 Task: In the Contact  Sophia.Moore@valeo.com, Log Linkedin Message with description: 'Sent a LinkedIn message to a potential buyer offering a personalized solution.'; Add date: '4 September, 2023', attach the document: Project_plan.docx. Logged in from softage.10@softage.net
Action: Mouse moved to (66, 64)
Screenshot: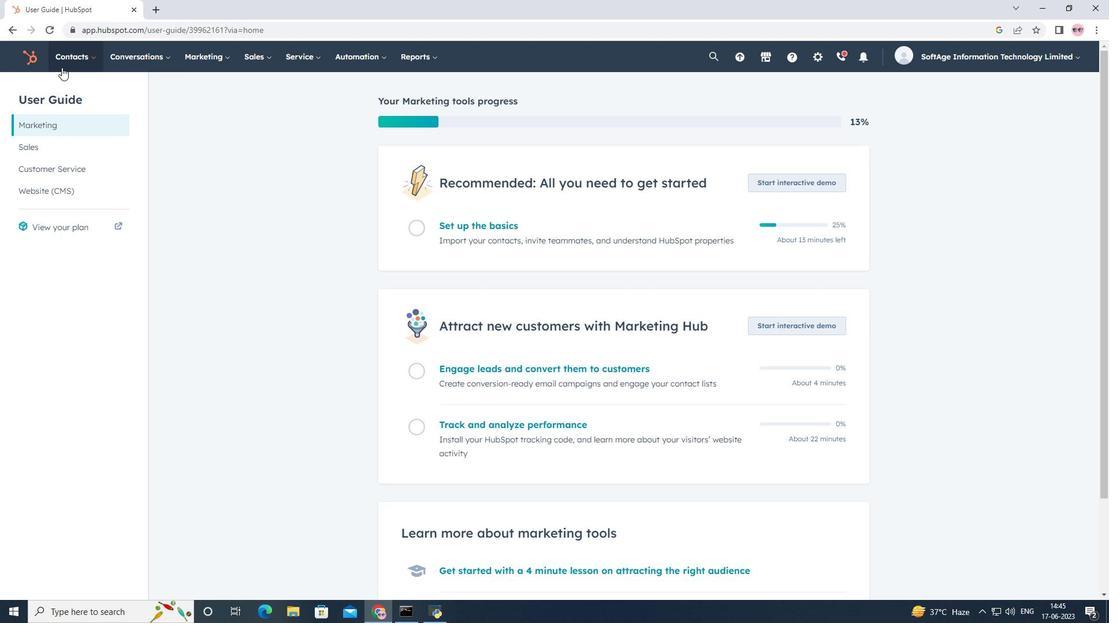 
Action: Mouse pressed left at (66, 64)
Screenshot: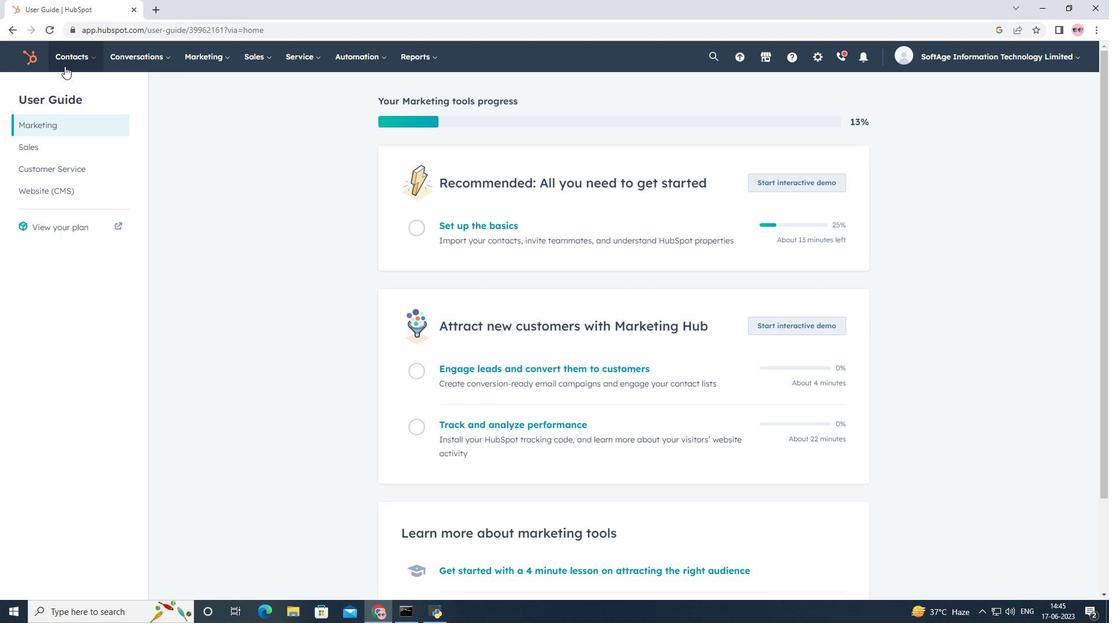 
Action: Mouse moved to (82, 85)
Screenshot: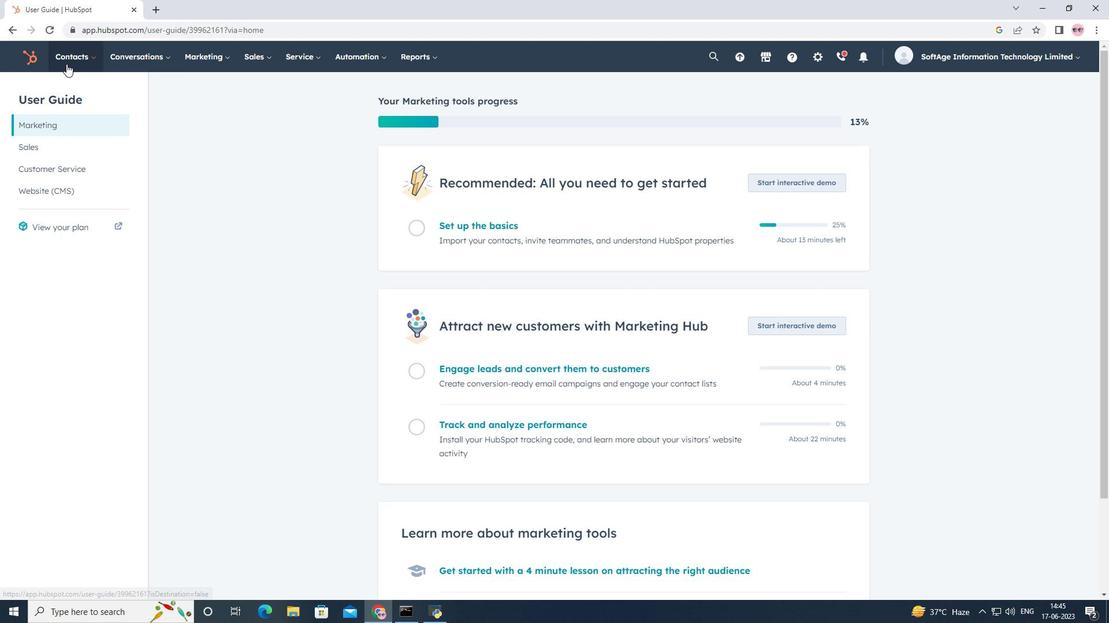 
Action: Mouse pressed left at (82, 85)
Screenshot: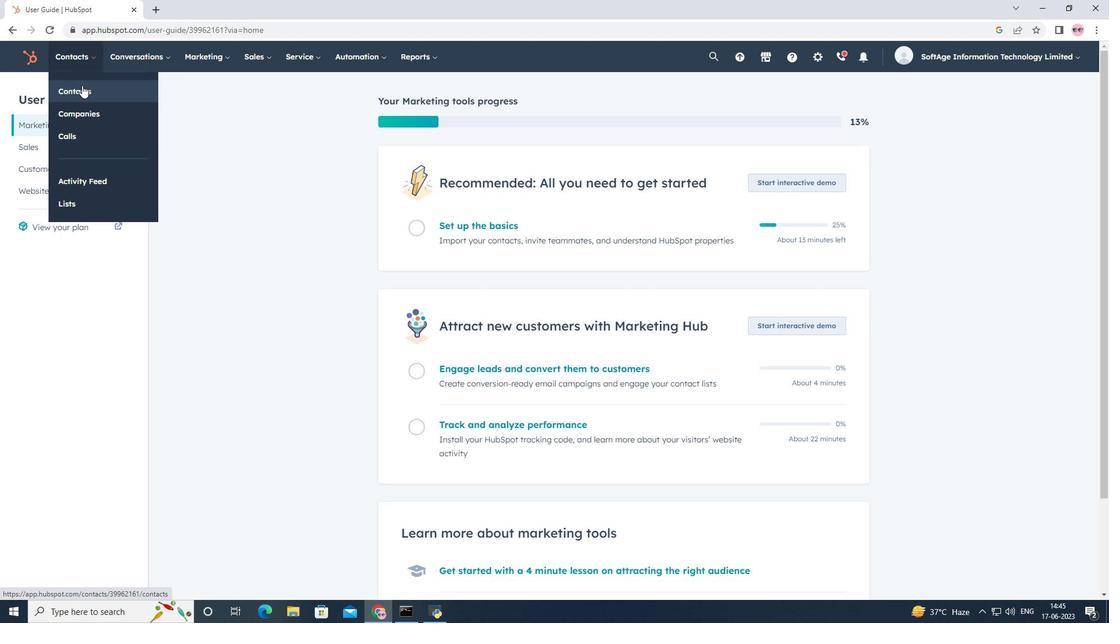 
Action: Mouse moved to (108, 188)
Screenshot: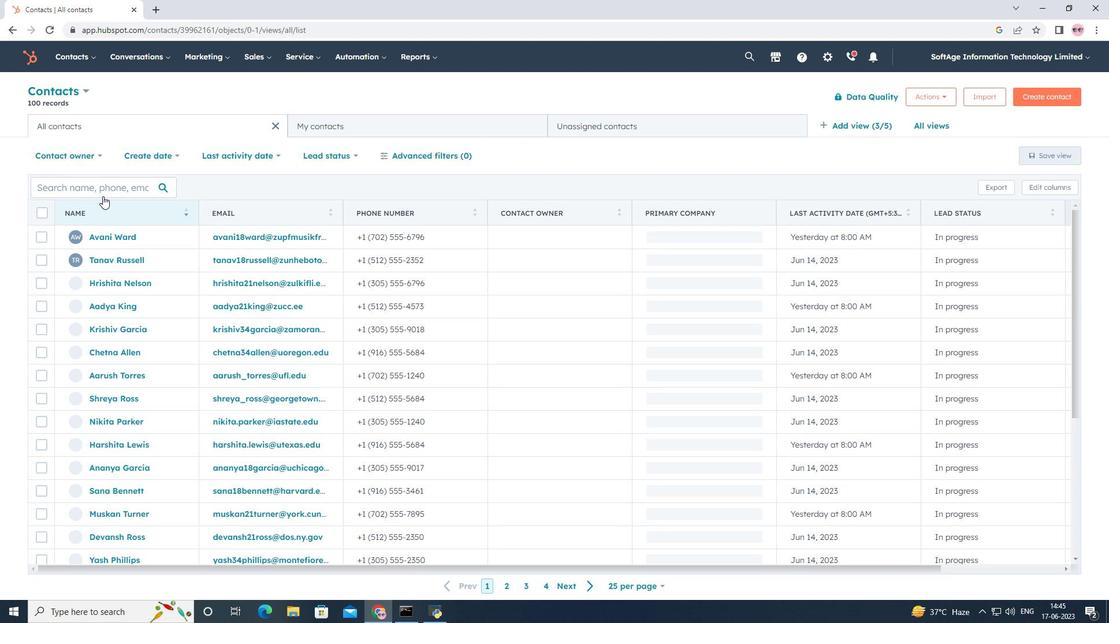
Action: Mouse pressed left at (108, 188)
Screenshot: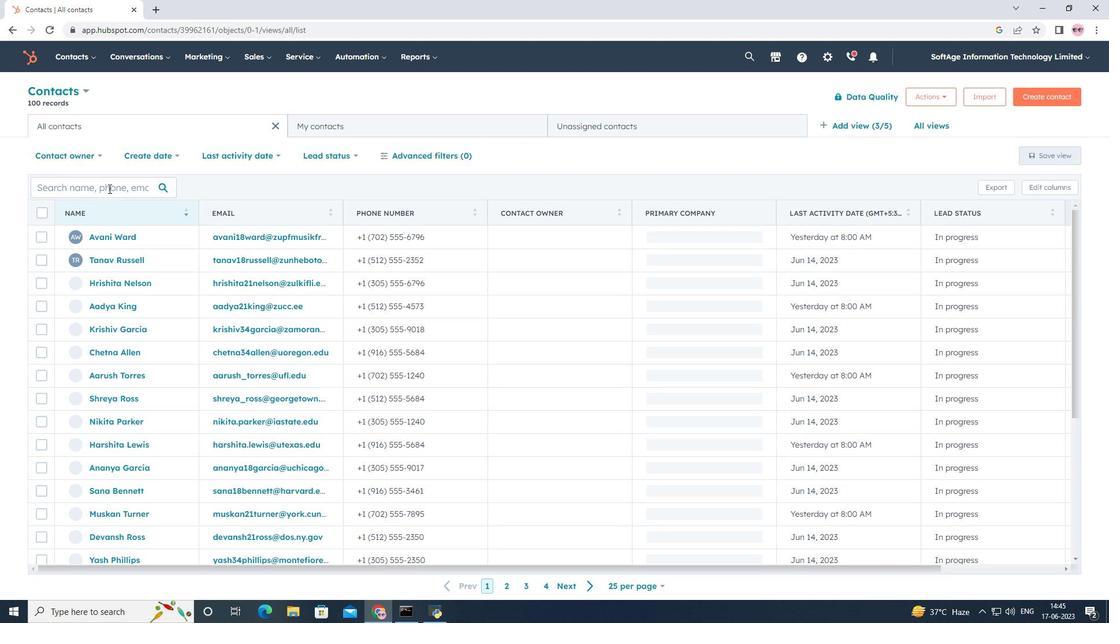 
Action: Key pressed <Key.shift>Sophia<Key.space><Key.backspace>.<Key.shift>Ma<Key.backspace>oore<Key.shift>@valeo.com
Screenshot: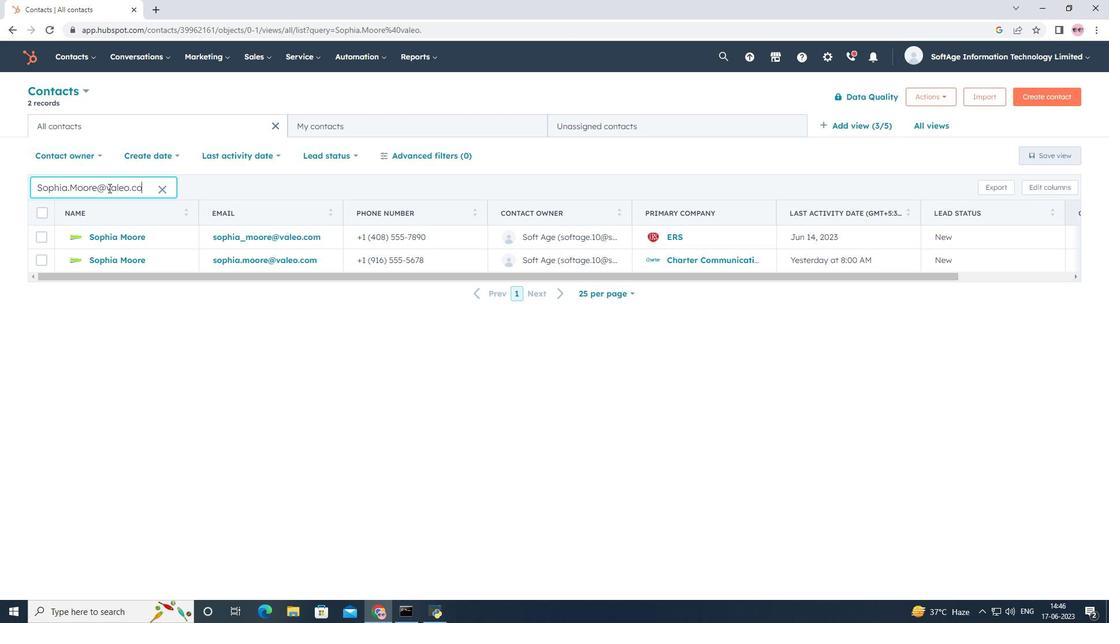 
Action: Mouse moved to (120, 262)
Screenshot: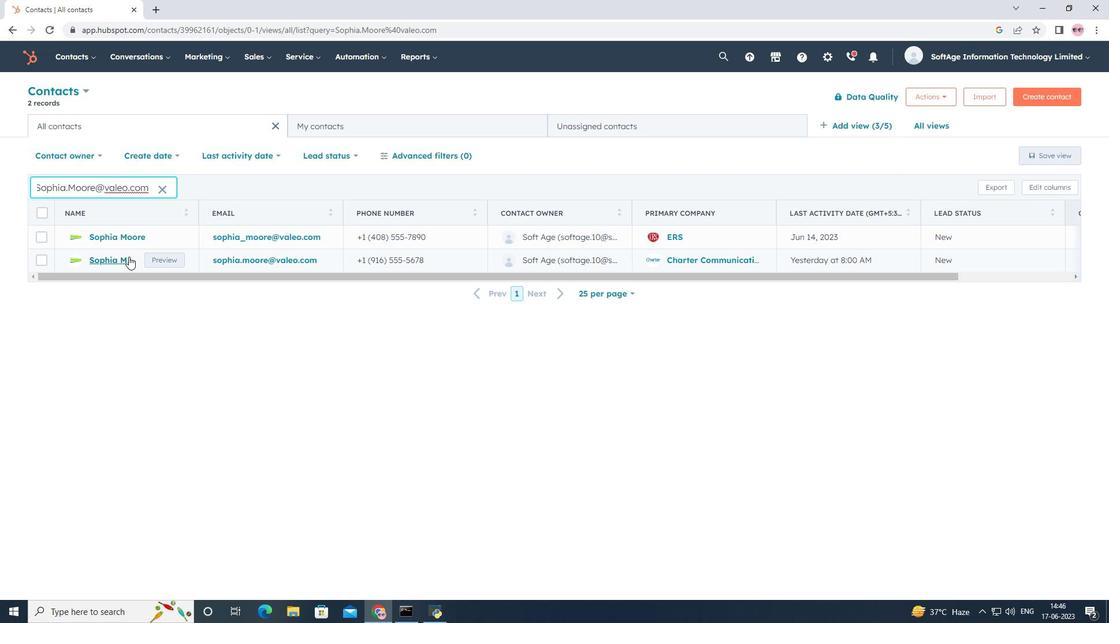 
Action: Mouse pressed left at (120, 262)
Screenshot: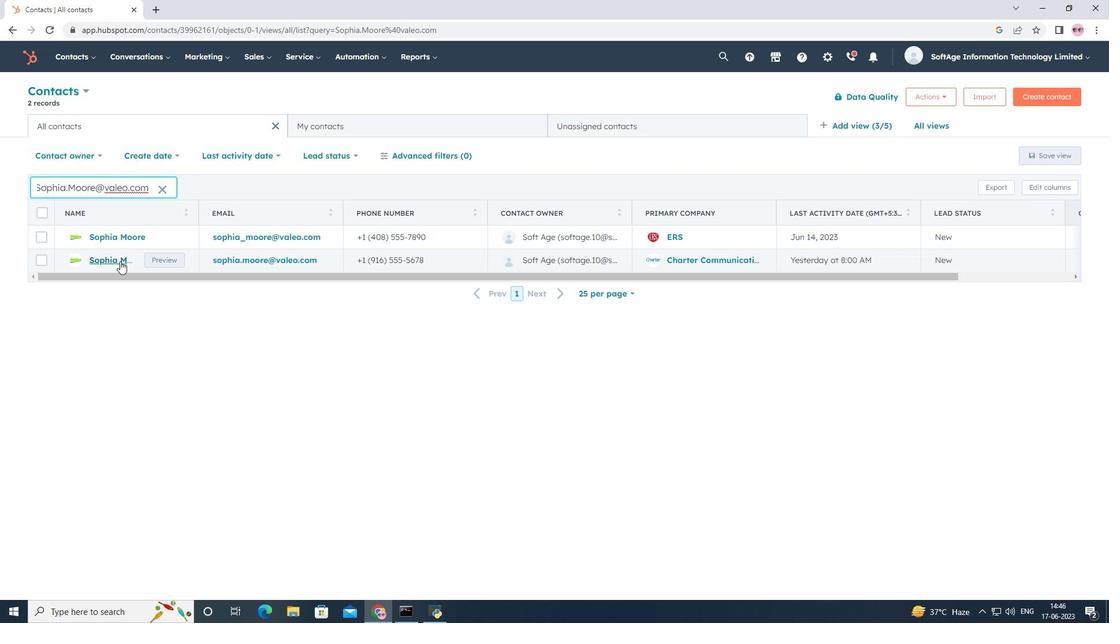
Action: Mouse moved to (227, 194)
Screenshot: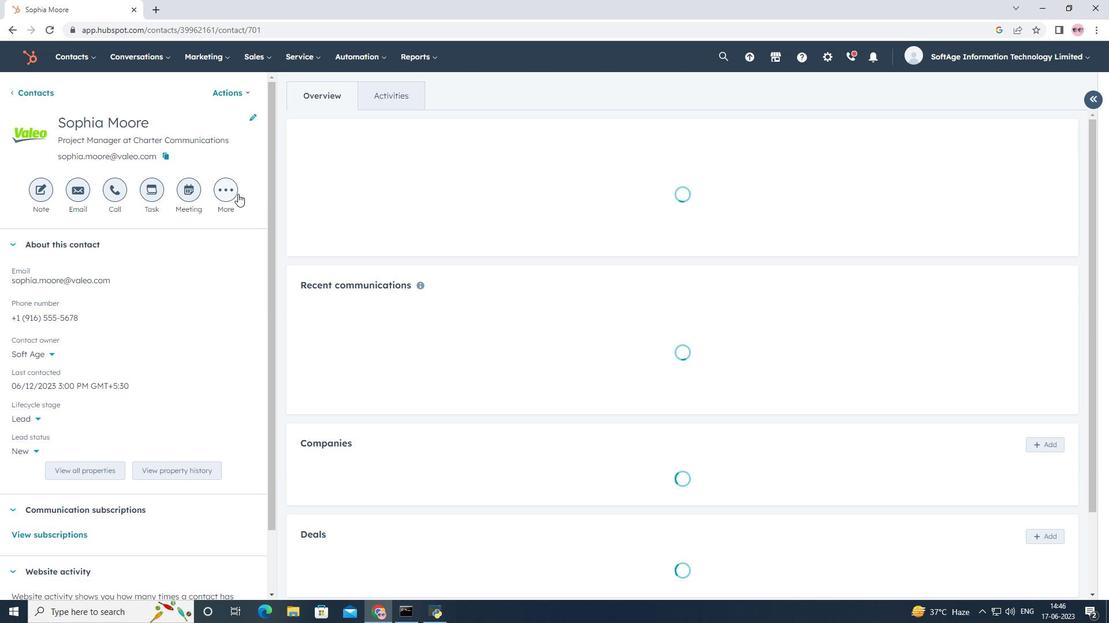 
Action: Mouse pressed left at (227, 194)
Screenshot: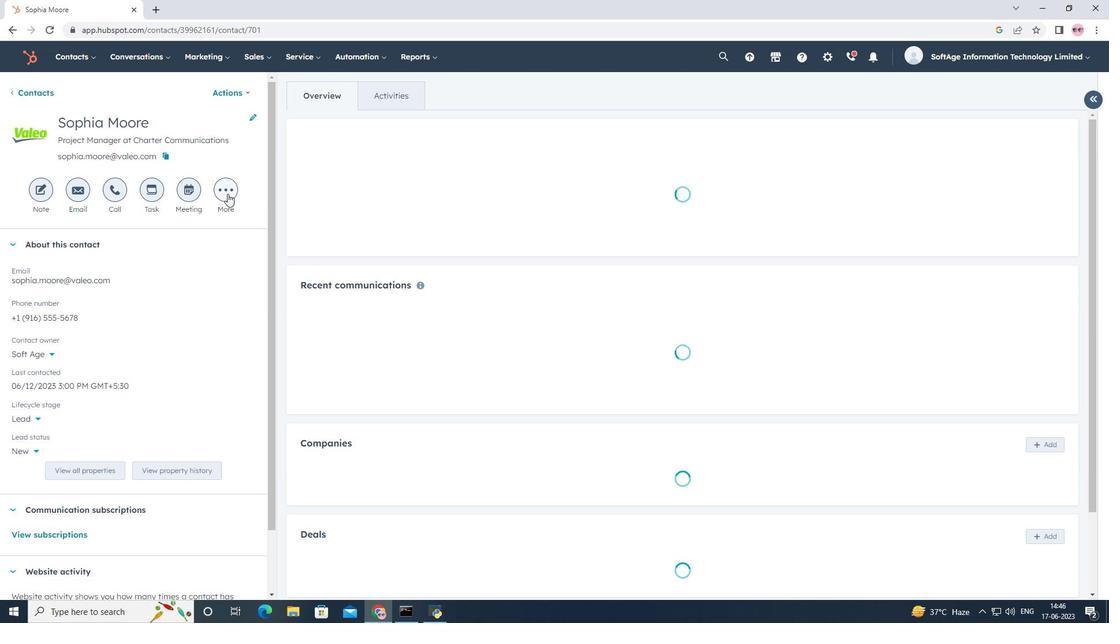 
Action: Mouse moved to (238, 234)
Screenshot: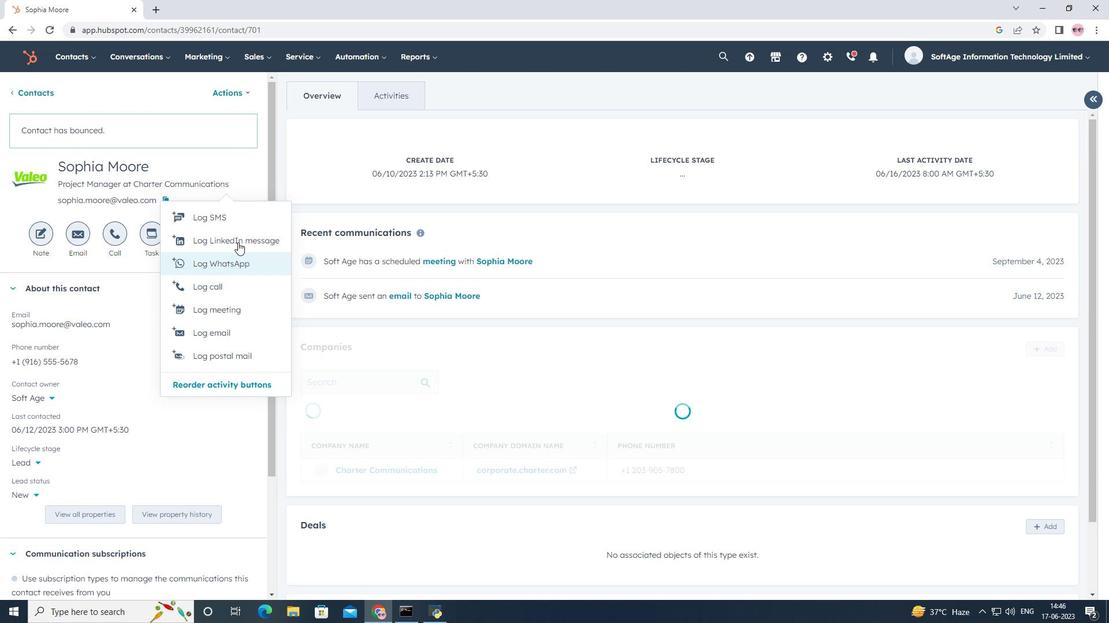 
Action: Mouse pressed left at (238, 234)
Screenshot: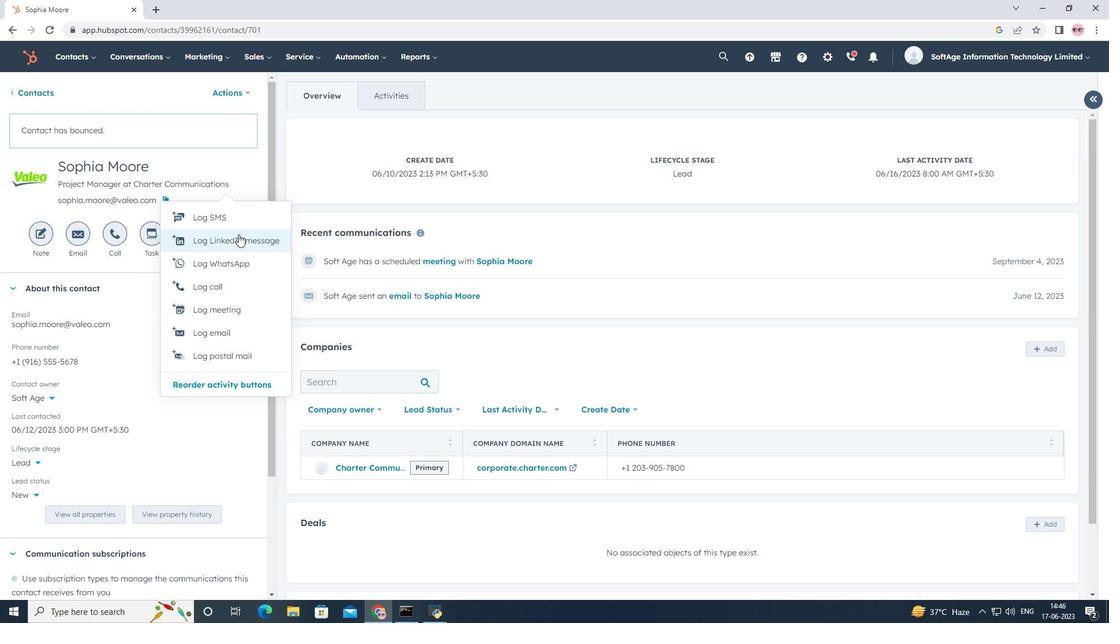 
Action: Mouse moved to (225, 244)
Screenshot: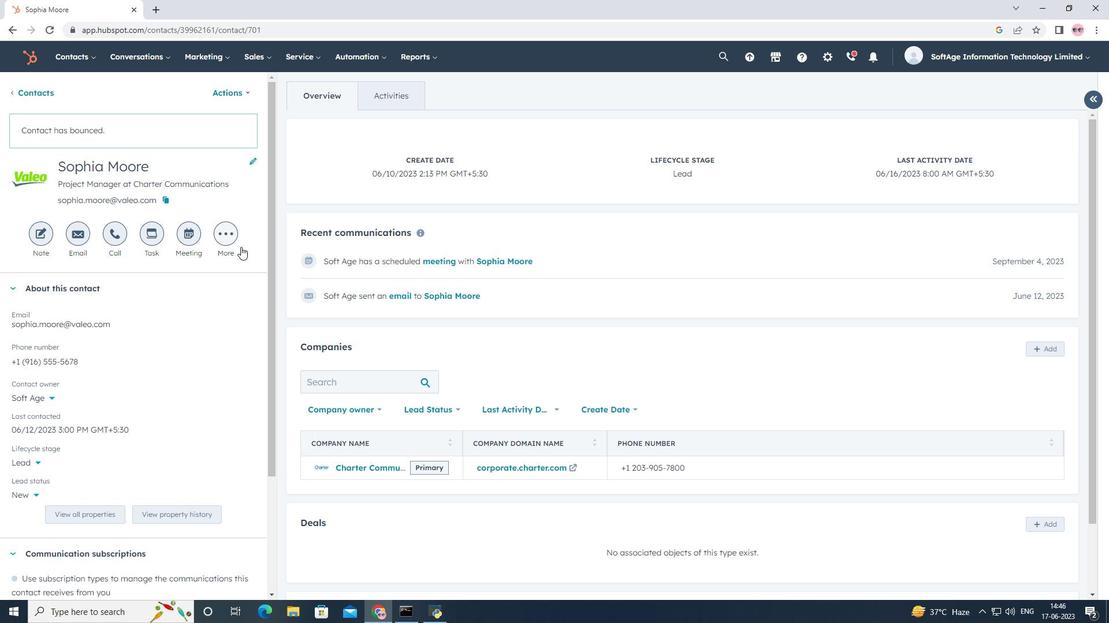 
Action: Mouse pressed left at (225, 244)
Screenshot: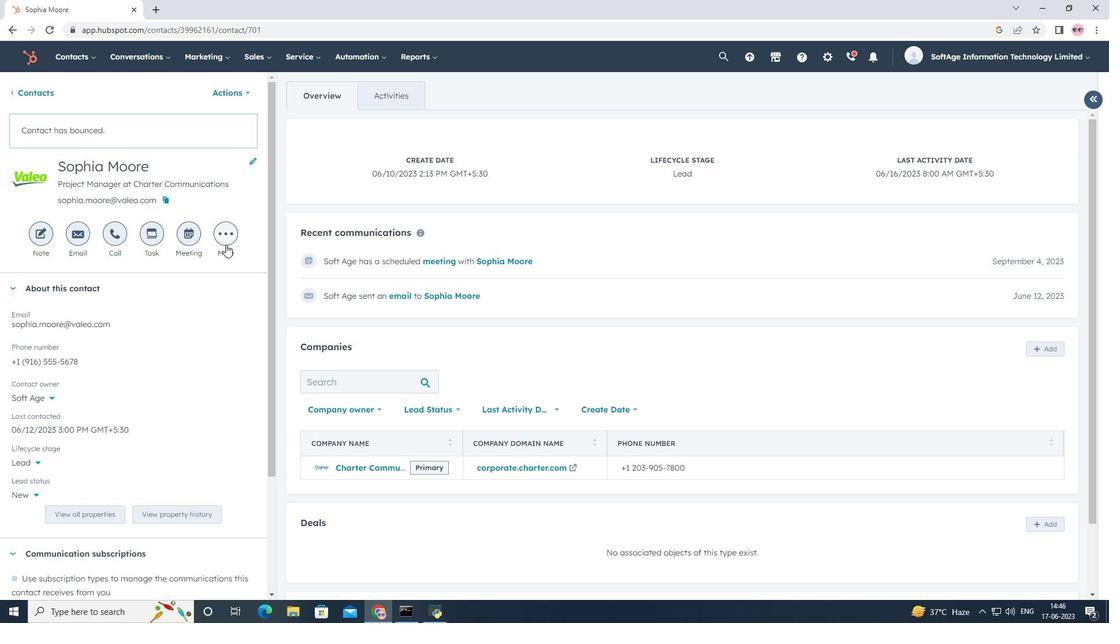 
Action: Mouse moved to (223, 279)
Screenshot: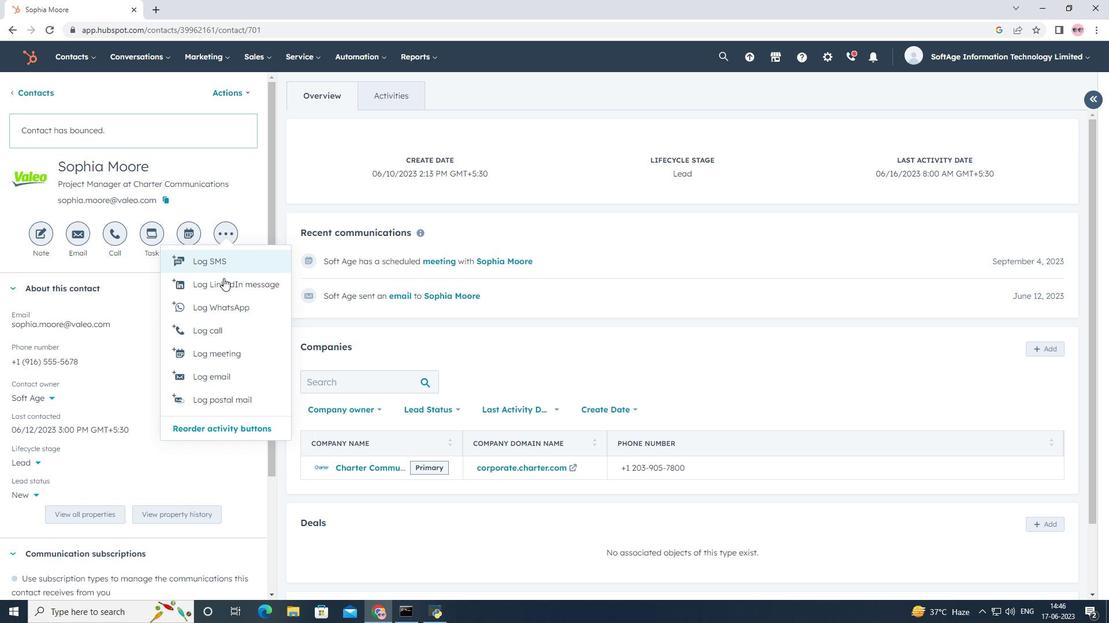 
Action: Mouse pressed left at (223, 279)
Screenshot: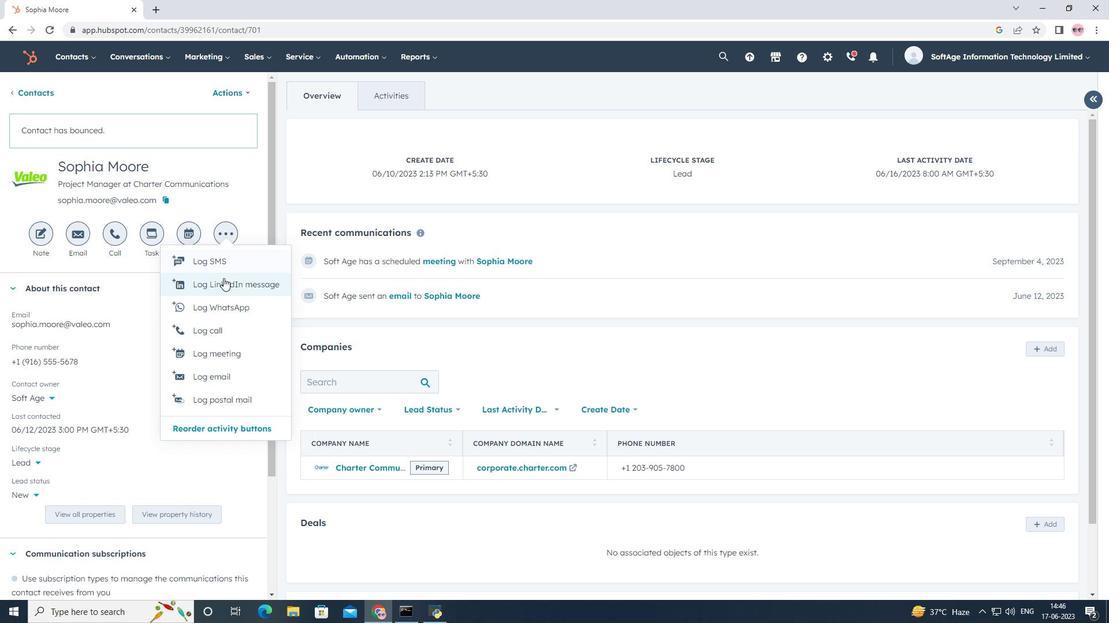 
Action: Mouse moved to (700, 441)
Screenshot: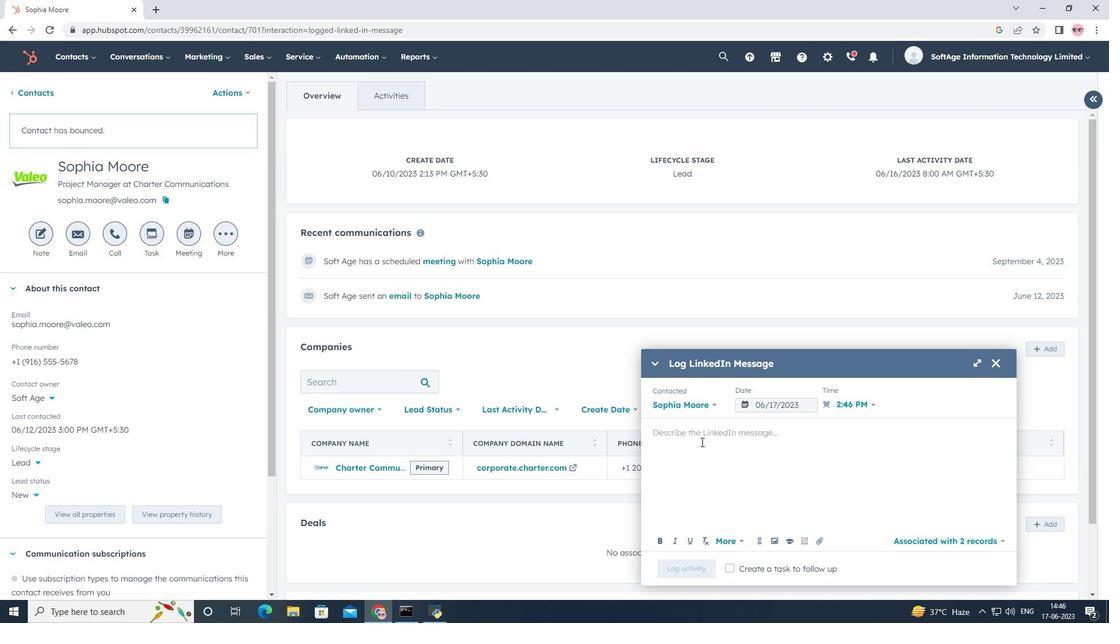 
Action: Mouse pressed left at (700, 441)
Screenshot: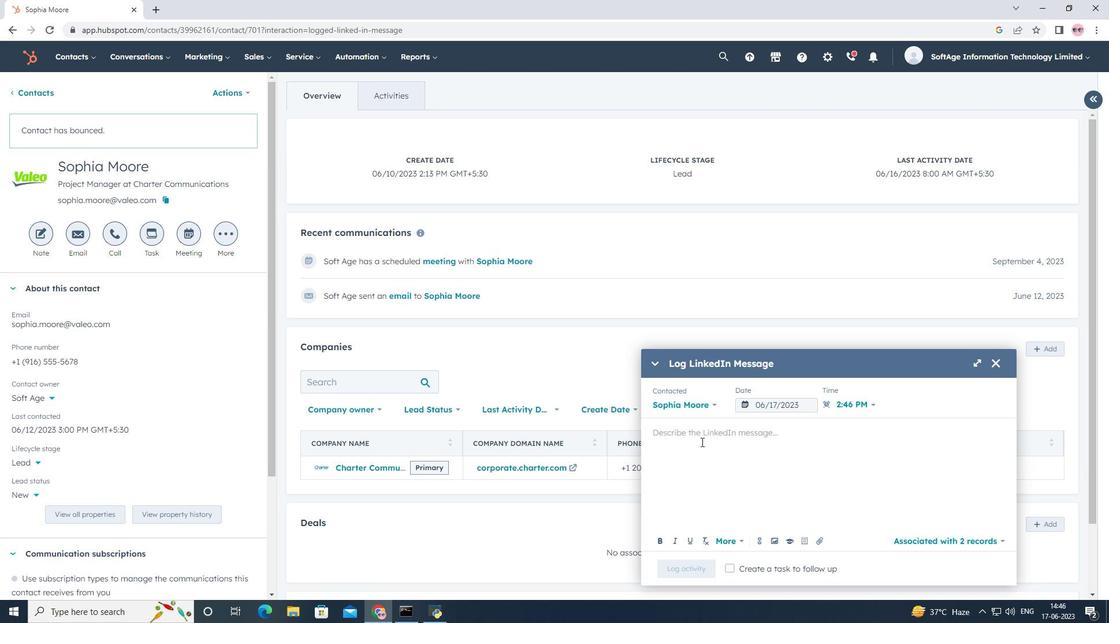 
Action: Key pressed <Key.shift>Sent<Key.space>a<Key.space><Key.shift>Linked<Key.shift>In<Key.space>message<Key.space>to<Key.space>a<Key.space>potential<Key.space>by<Key.backspace>uyer<Key.space>offering<Key.space>a<Key.space>personalized<Key.space>solution.
Screenshot: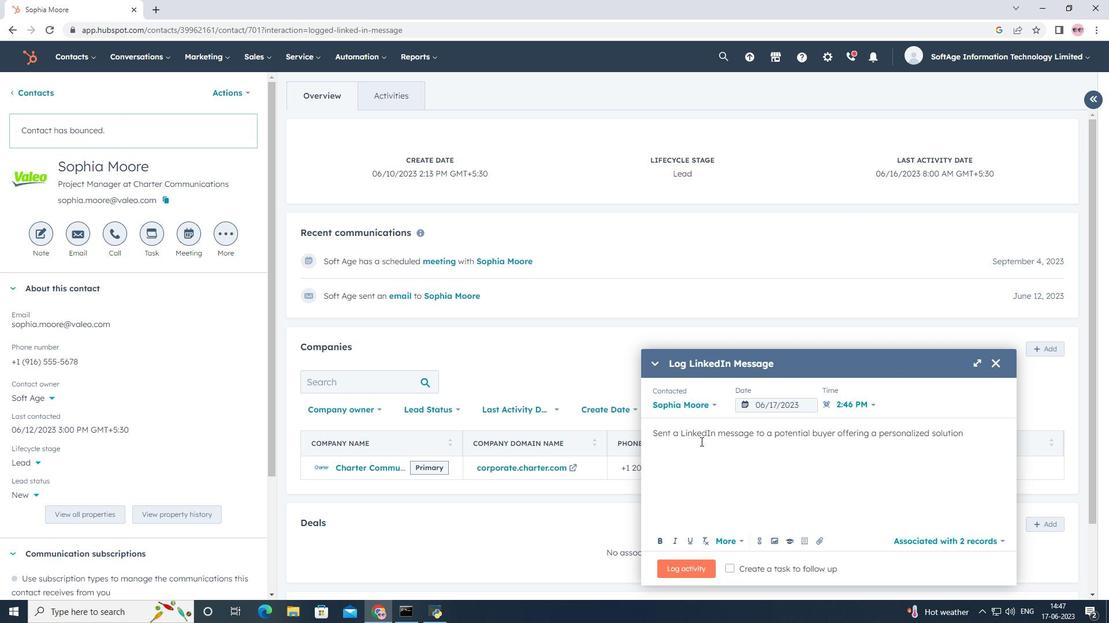 
Action: Mouse moved to (801, 409)
Screenshot: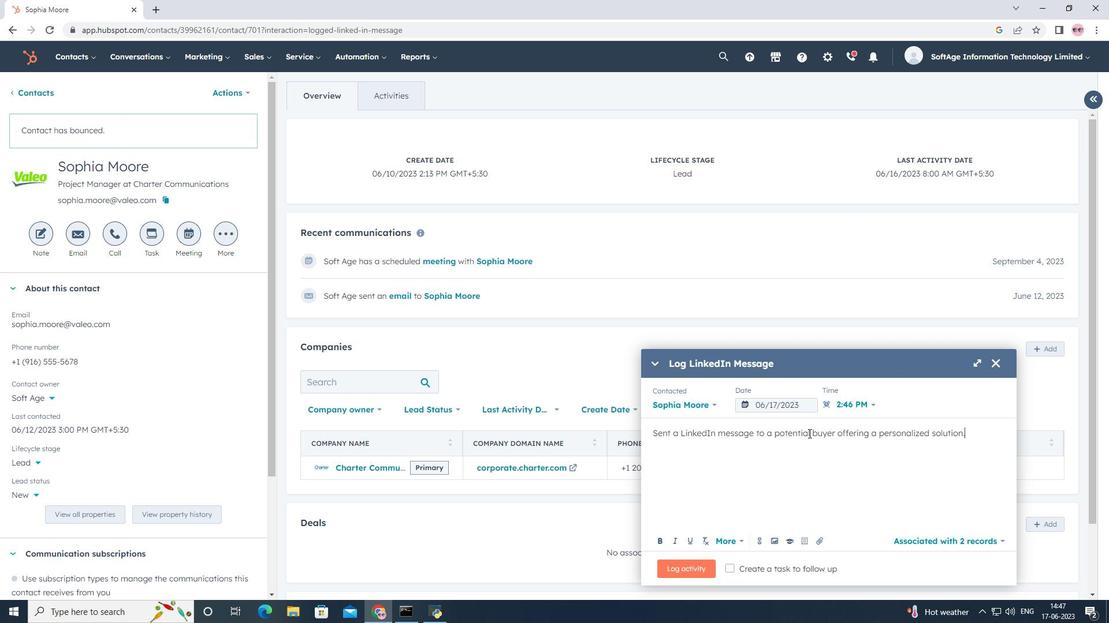 
Action: Mouse pressed left at (801, 409)
Screenshot: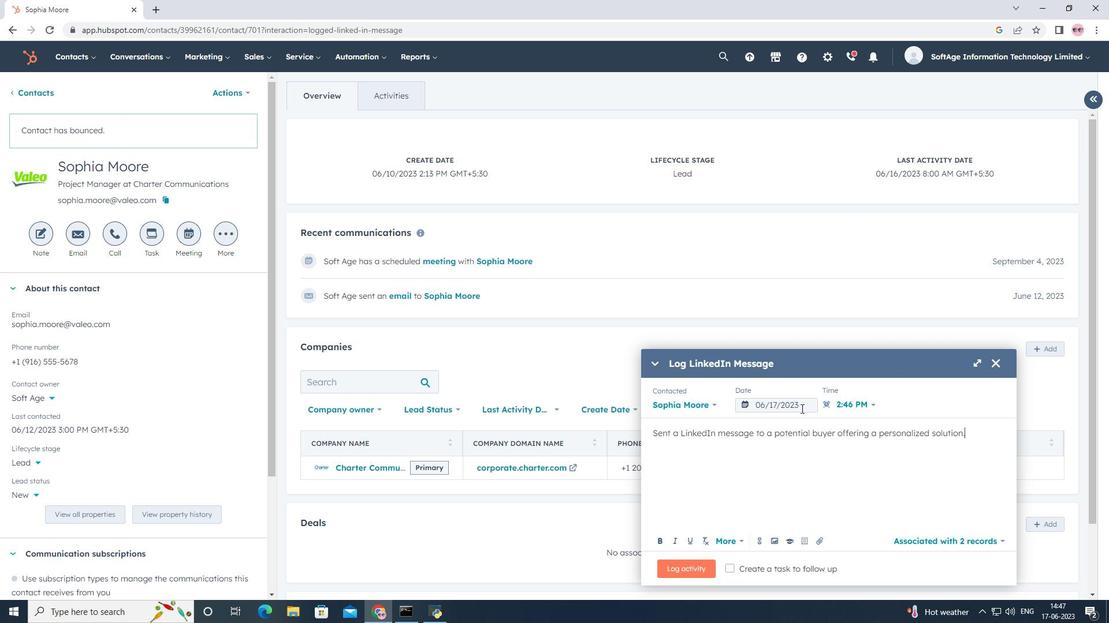 
Action: Mouse moved to (881, 209)
Screenshot: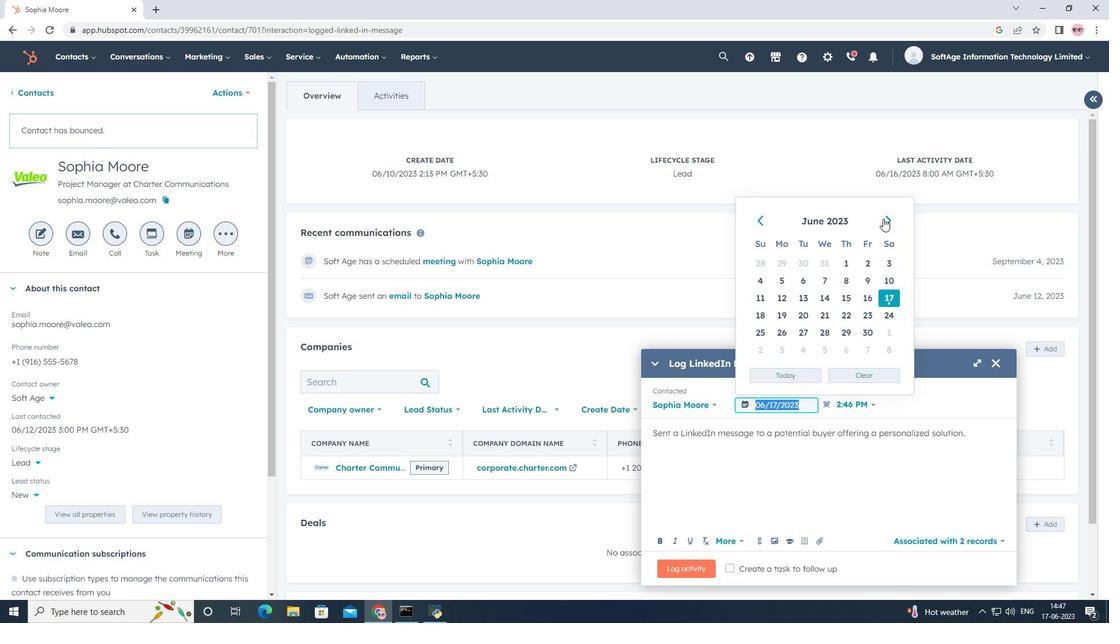 
Action: Mouse pressed left at (881, 209)
Screenshot: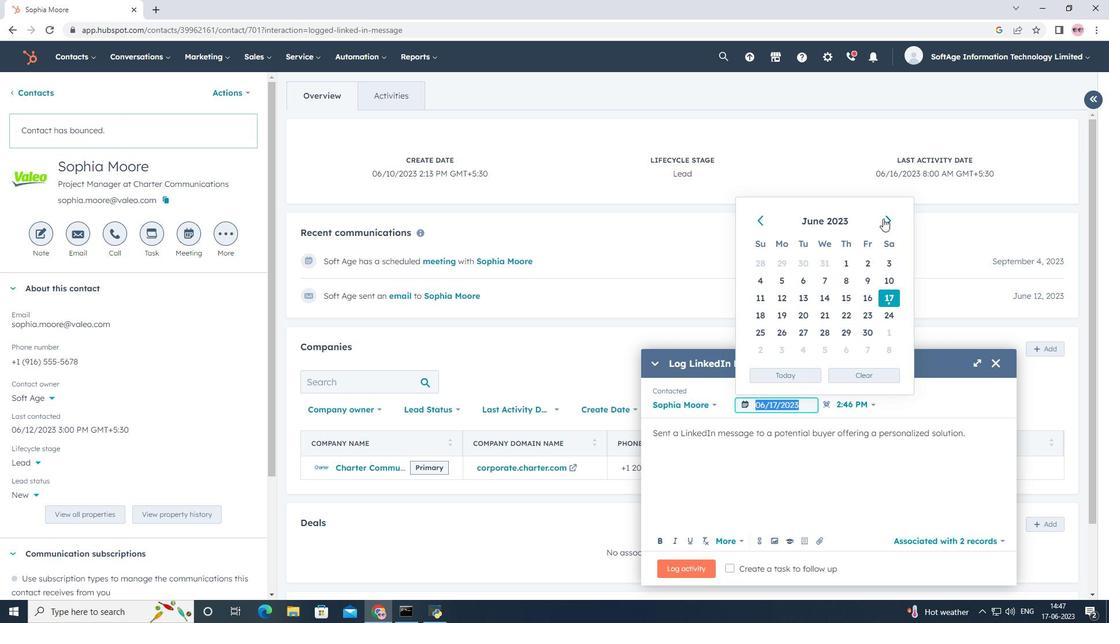 
Action: Mouse moved to (882, 215)
Screenshot: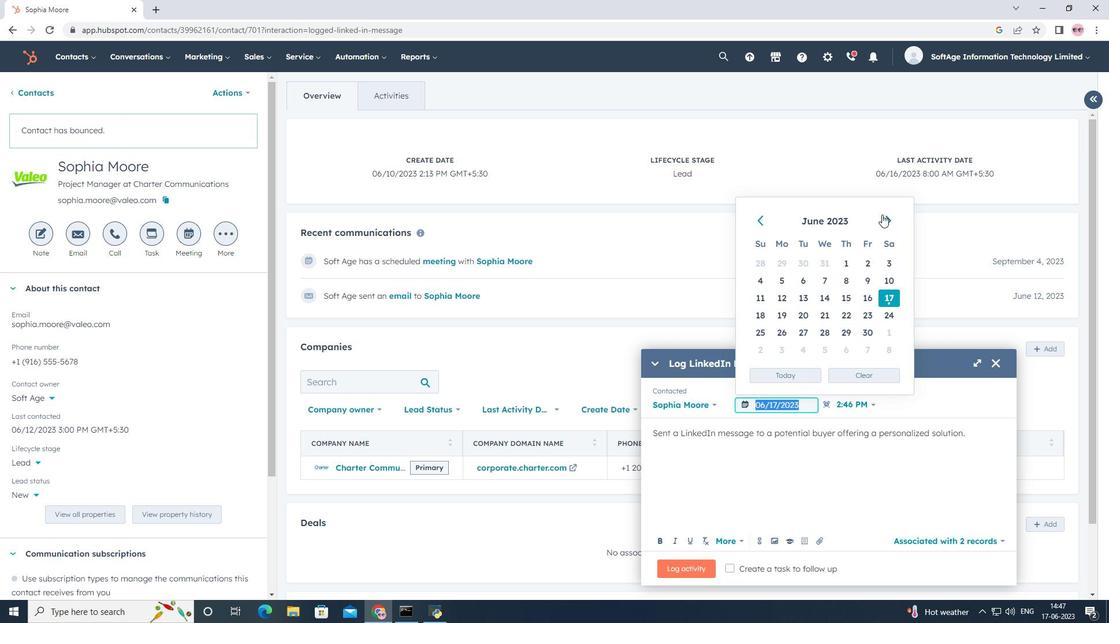 
Action: Mouse pressed left at (882, 214)
Screenshot: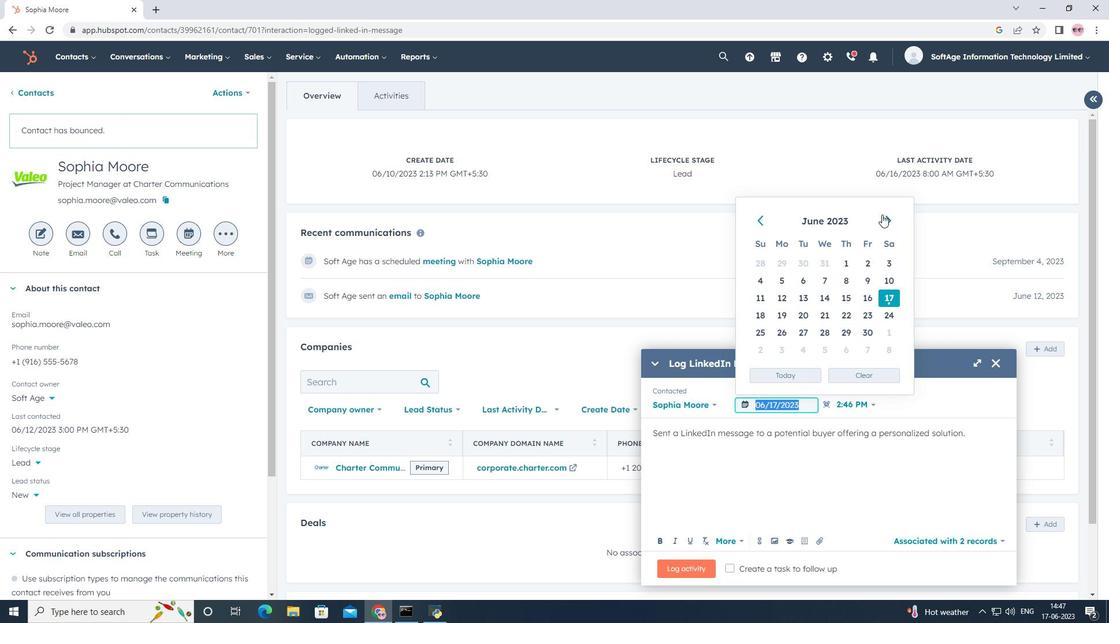 
Action: Mouse moved to (883, 216)
Screenshot: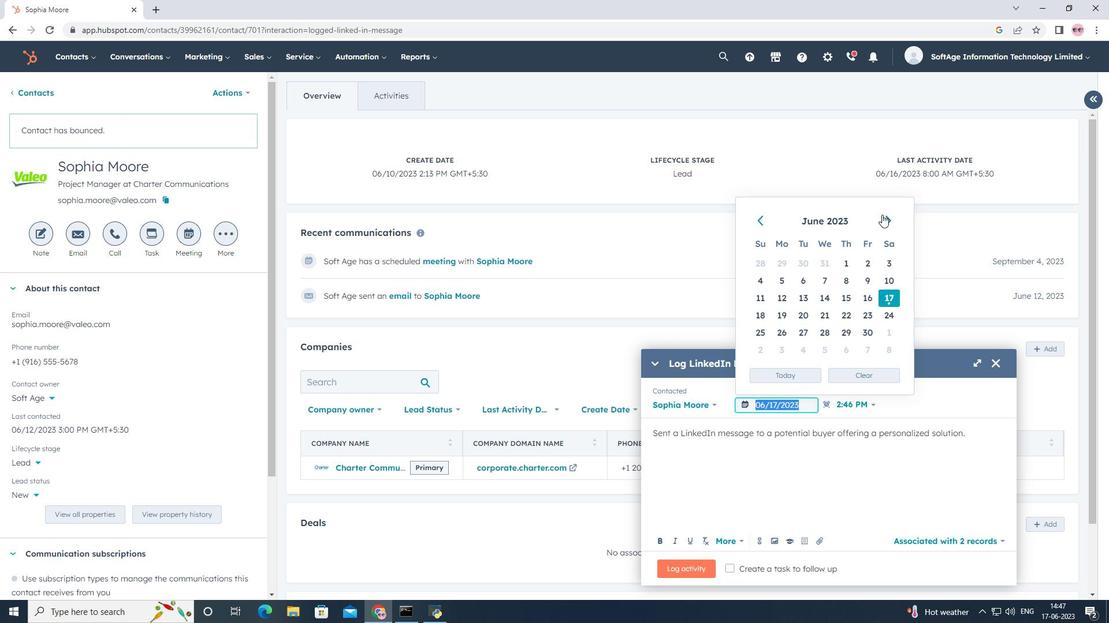 
Action: Mouse pressed left at (883, 216)
Screenshot: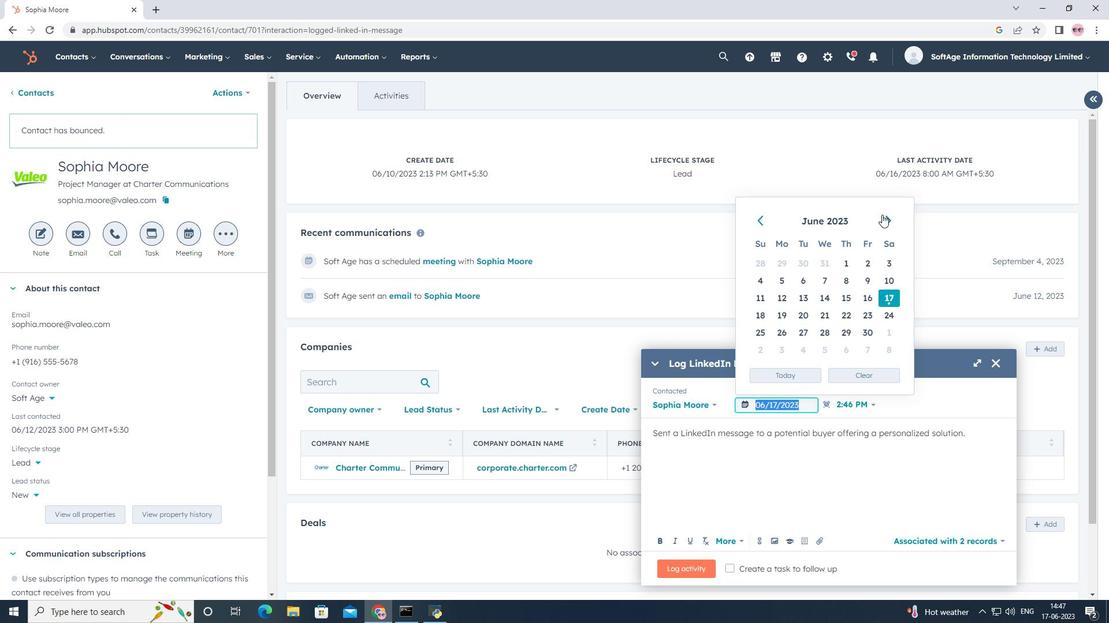 
Action: Mouse pressed left at (883, 216)
Screenshot: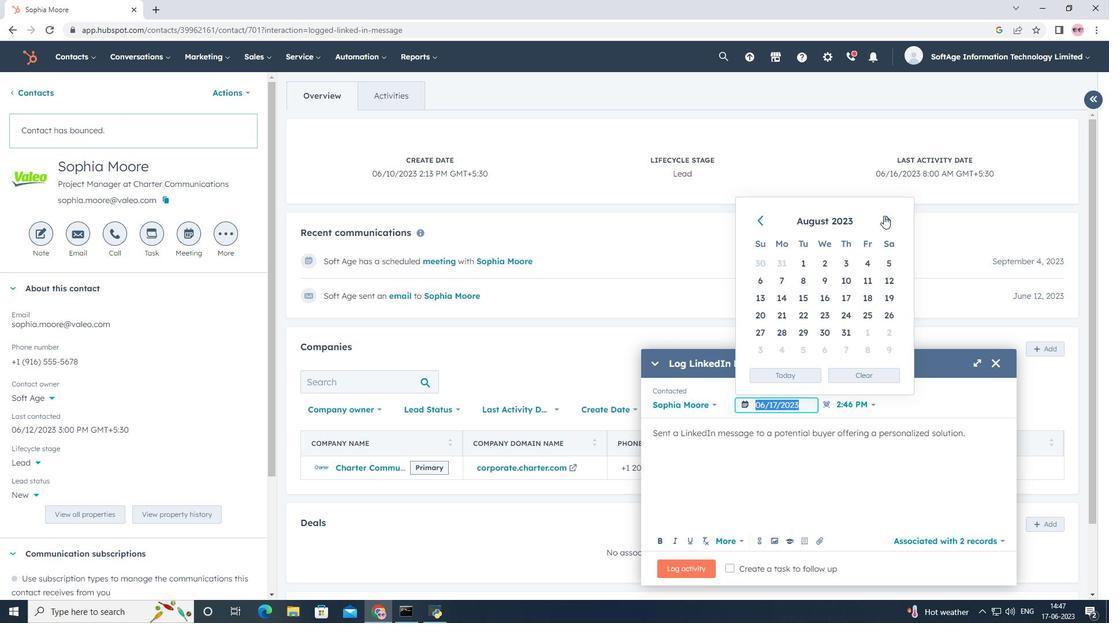 
Action: Mouse moved to (790, 281)
Screenshot: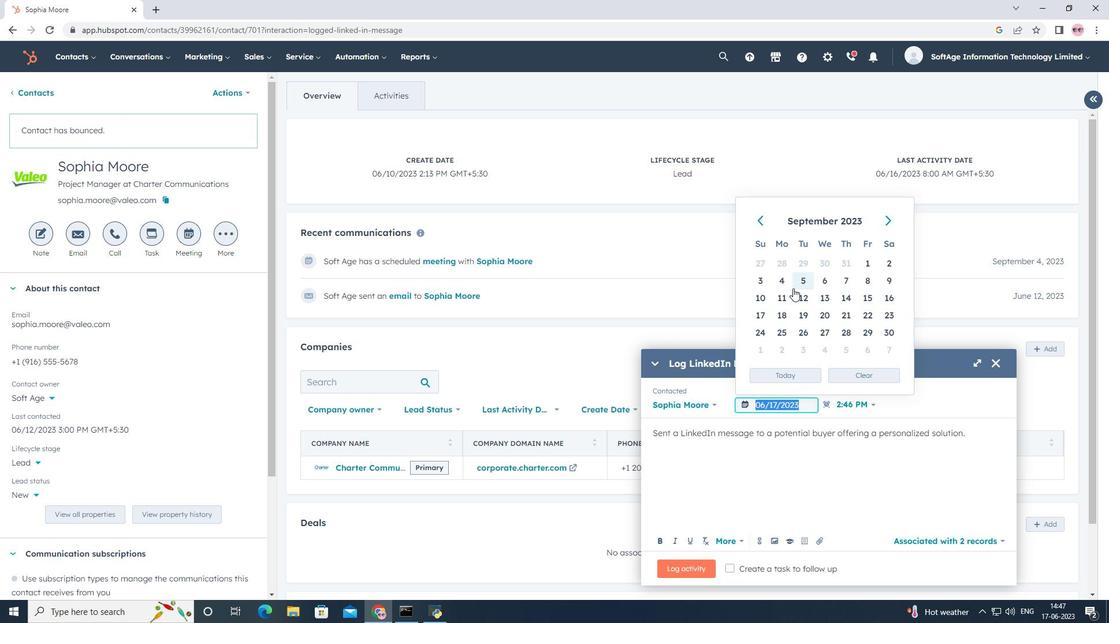 
Action: Mouse pressed left at (790, 281)
Screenshot: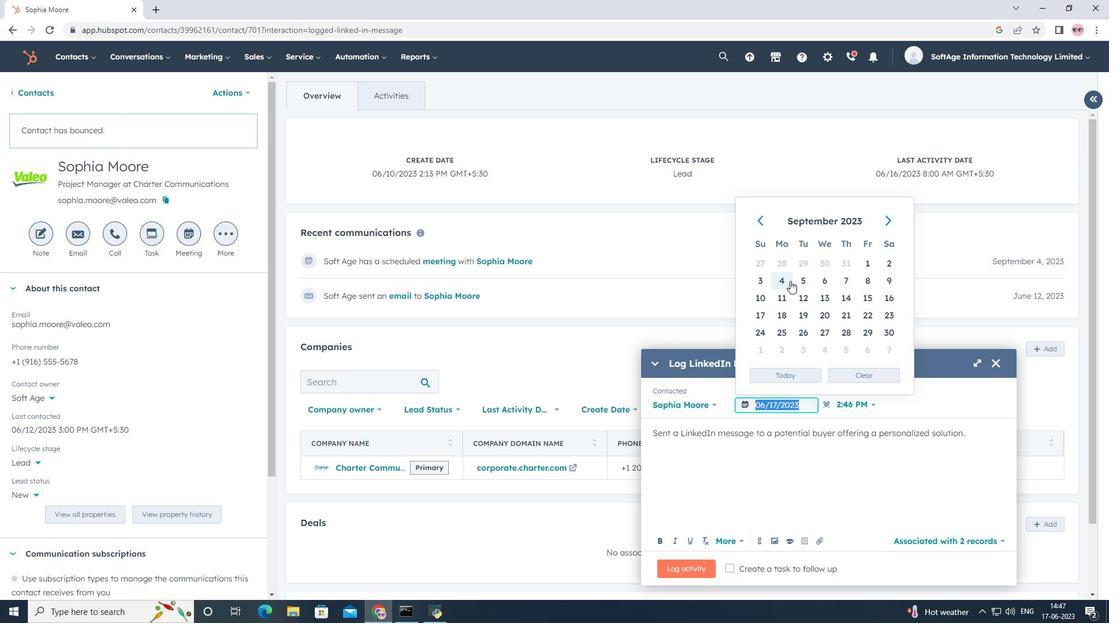 
Action: Mouse moved to (824, 540)
Screenshot: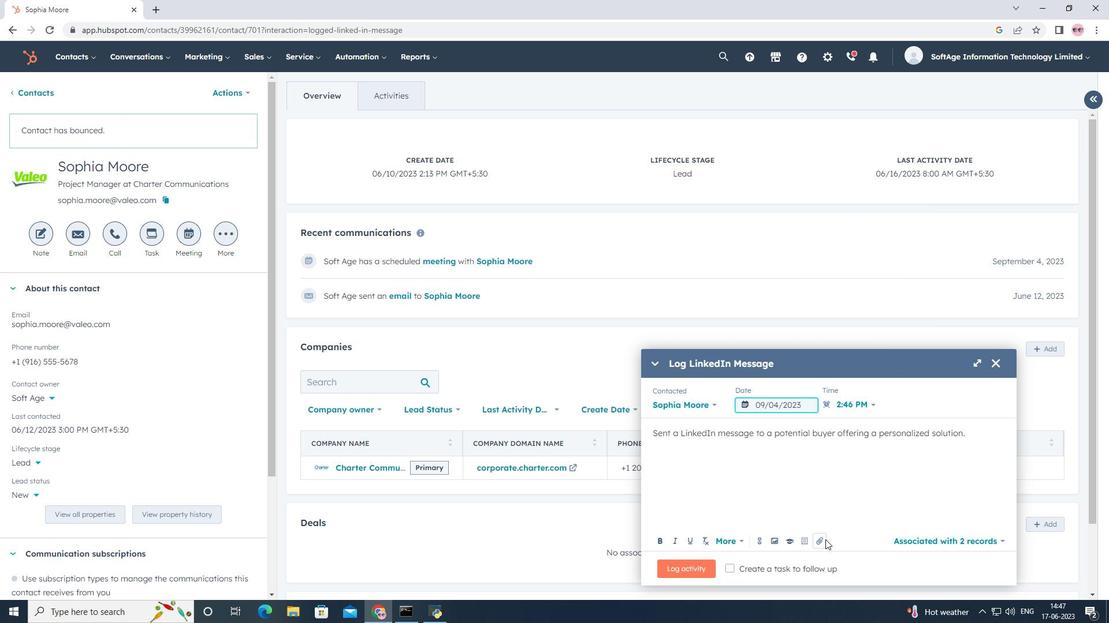 
Action: Mouse pressed left at (824, 540)
Screenshot: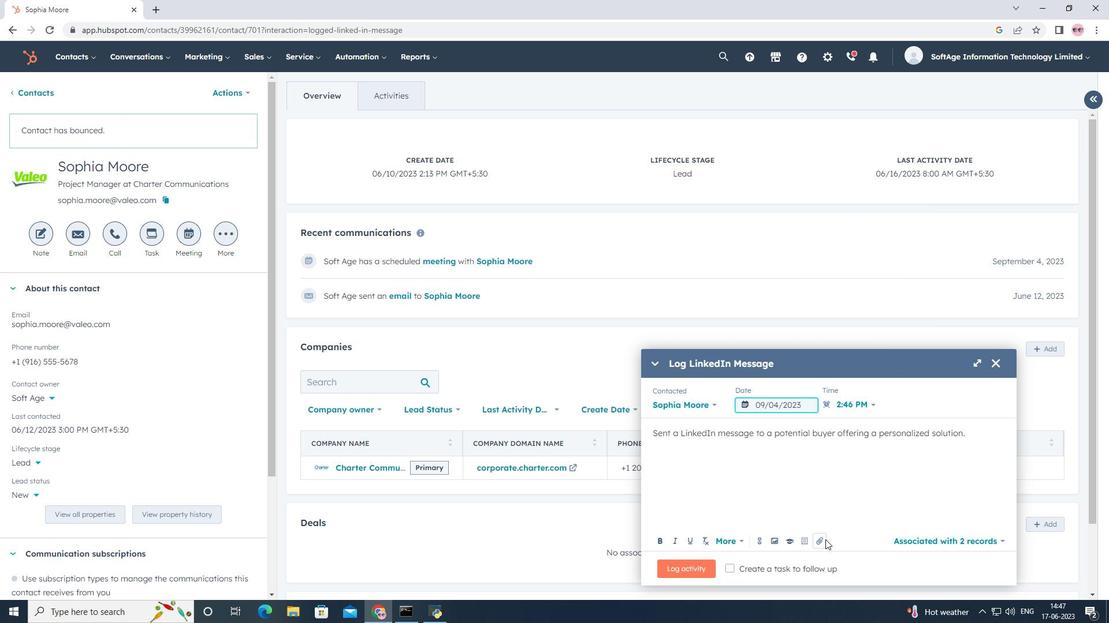 
Action: Mouse moved to (819, 510)
Screenshot: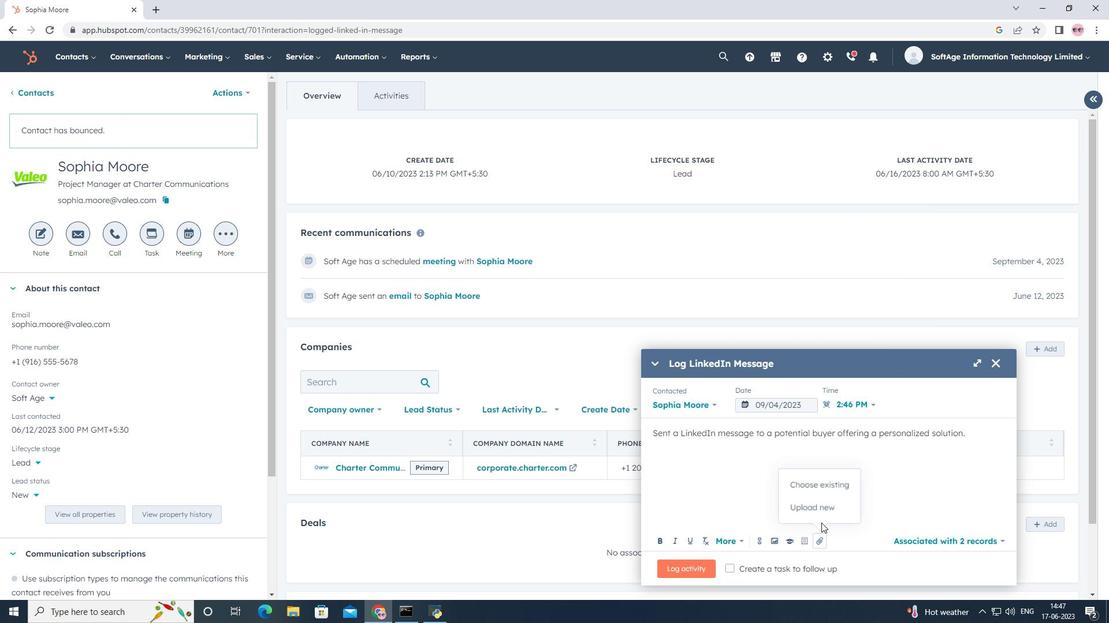 
Action: Mouse pressed left at (819, 510)
Screenshot: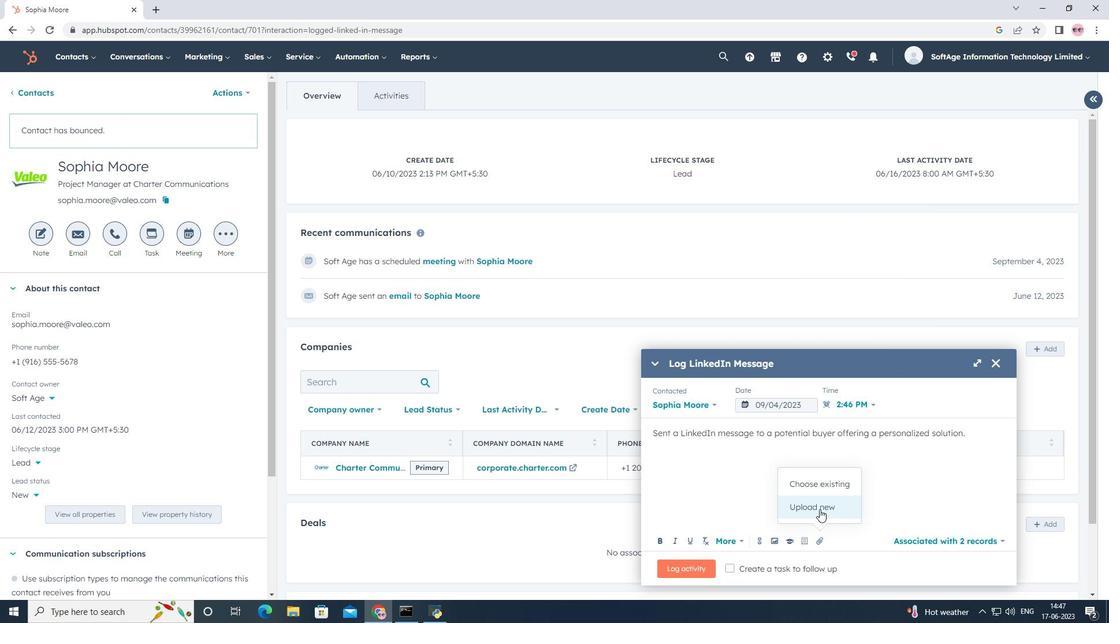 
Action: Mouse moved to (218, 83)
Screenshot: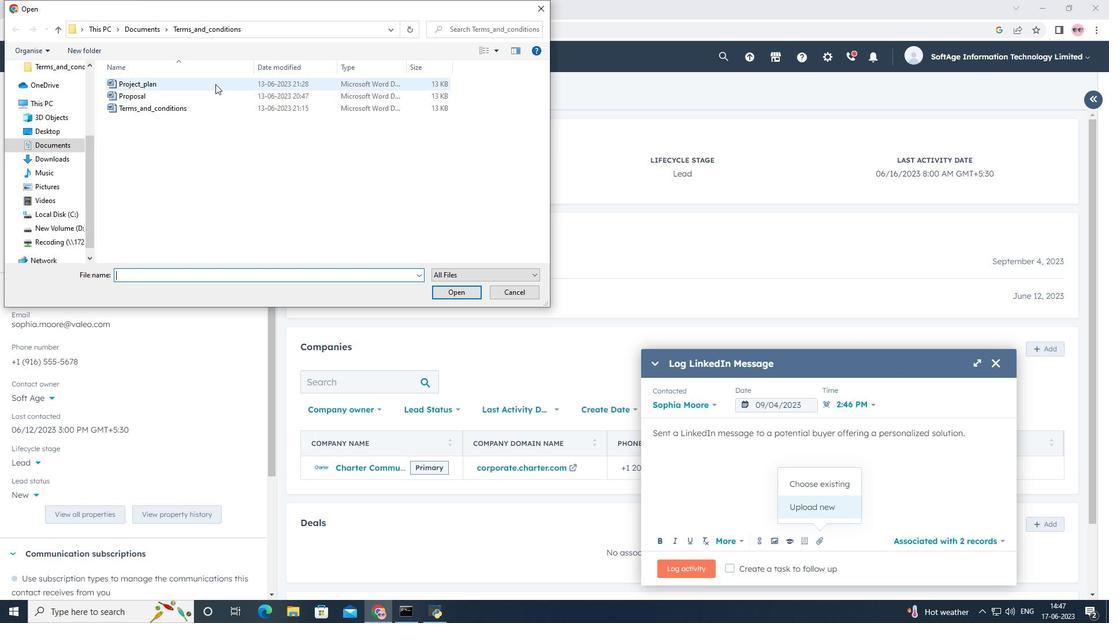 
Action: Mouse pressed left at (218, 83)
Screenshot: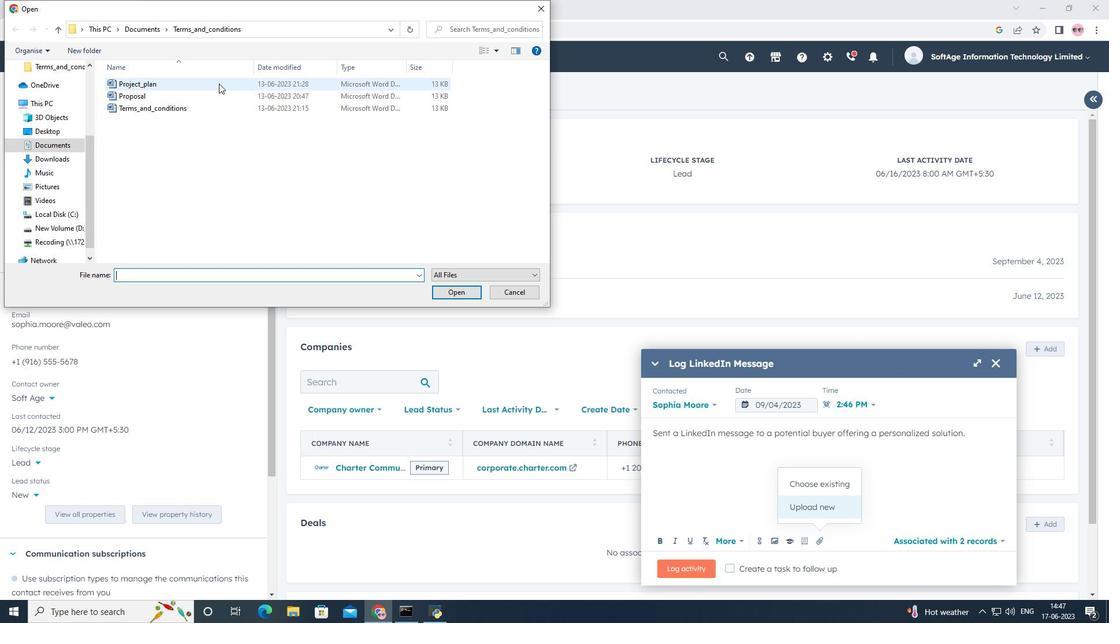 
Action: Mouse moved to (454, 288)
Screenshot: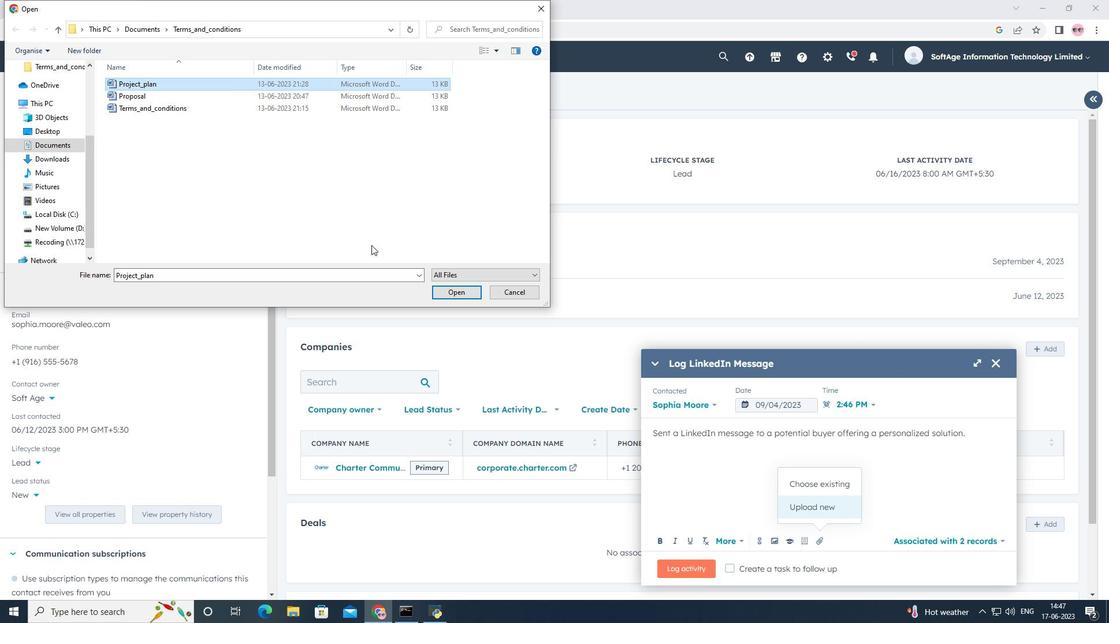 
Action: Mouse pressed left at (454, 288)
Screenshot: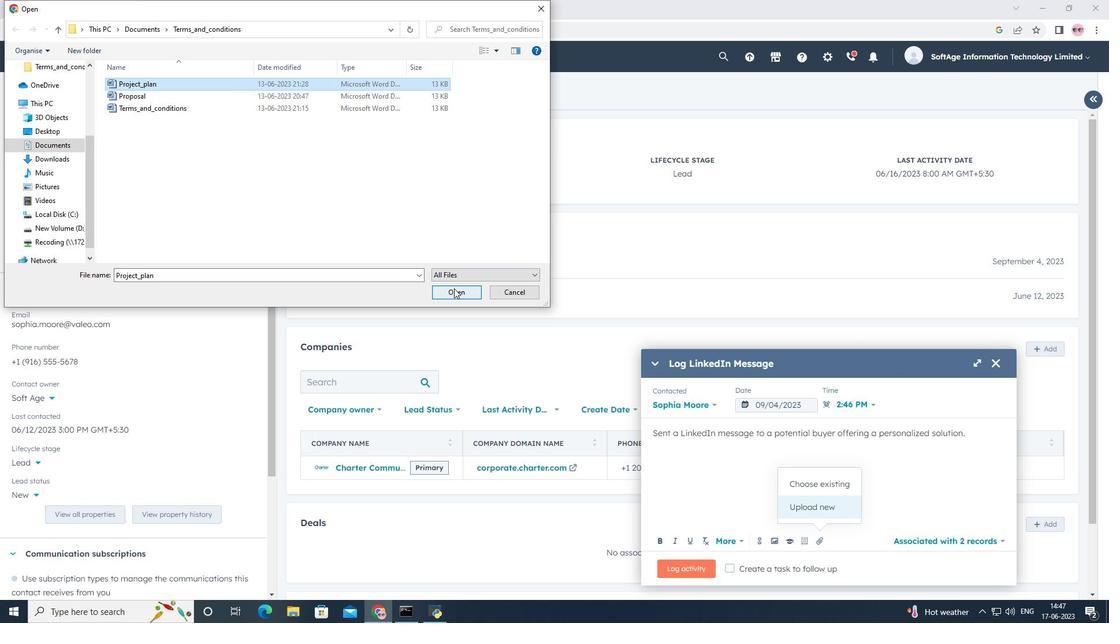 
Action: Mouse moved to (686, 571)
Screenshot: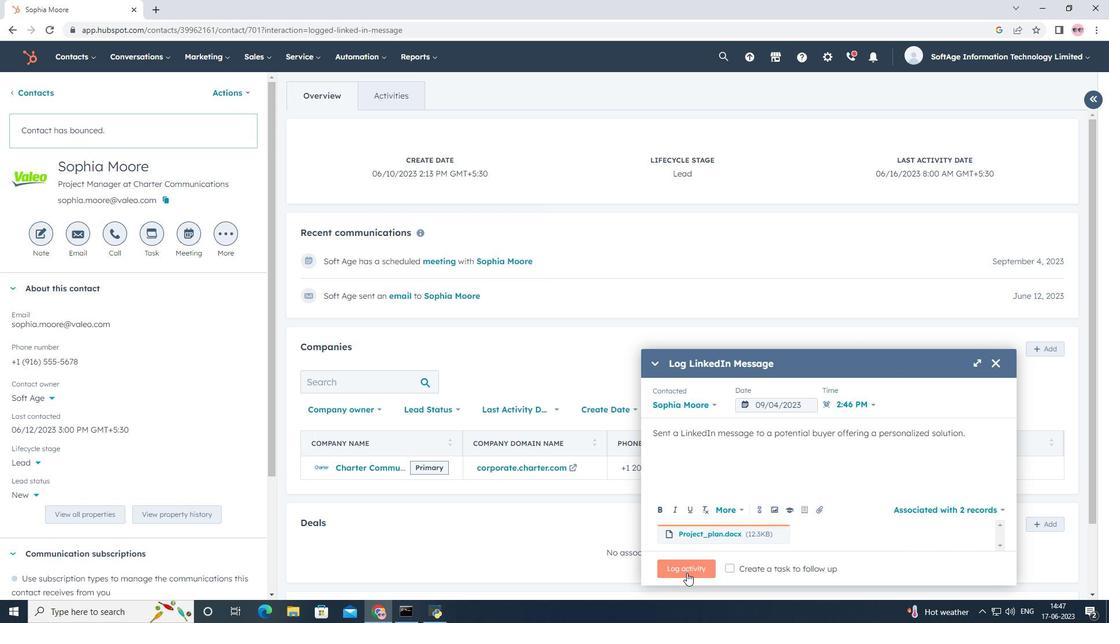 
Action: Mouse pressed left at (686, 571)
Screenshot: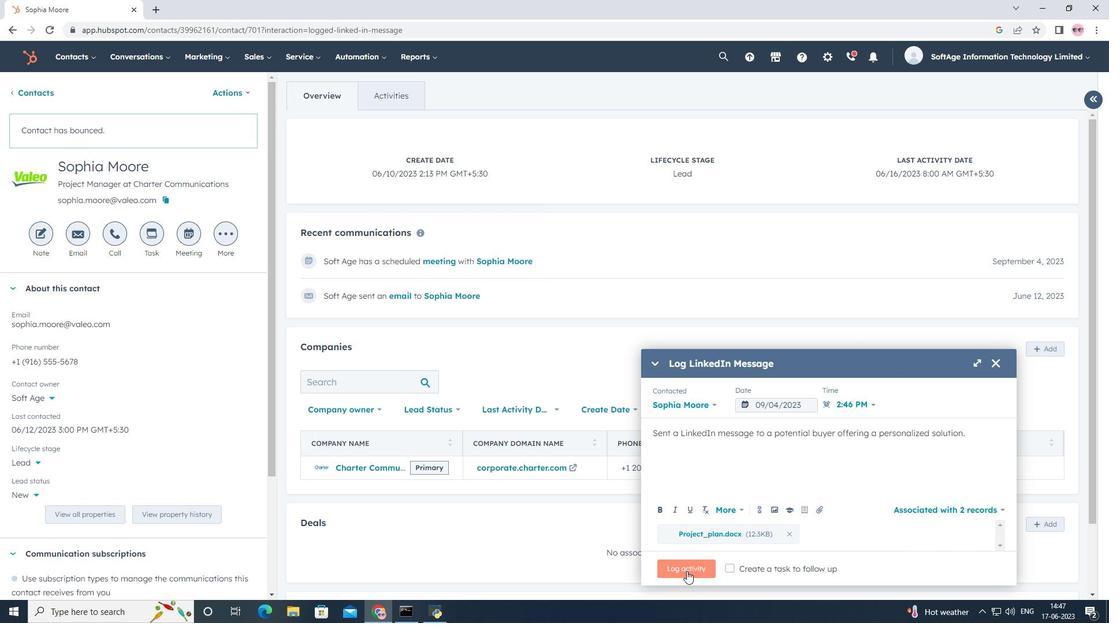 
